 Task: Apply heading 1 on text "computer".
Action: Mouse moved to (714, 193)
Screenshot: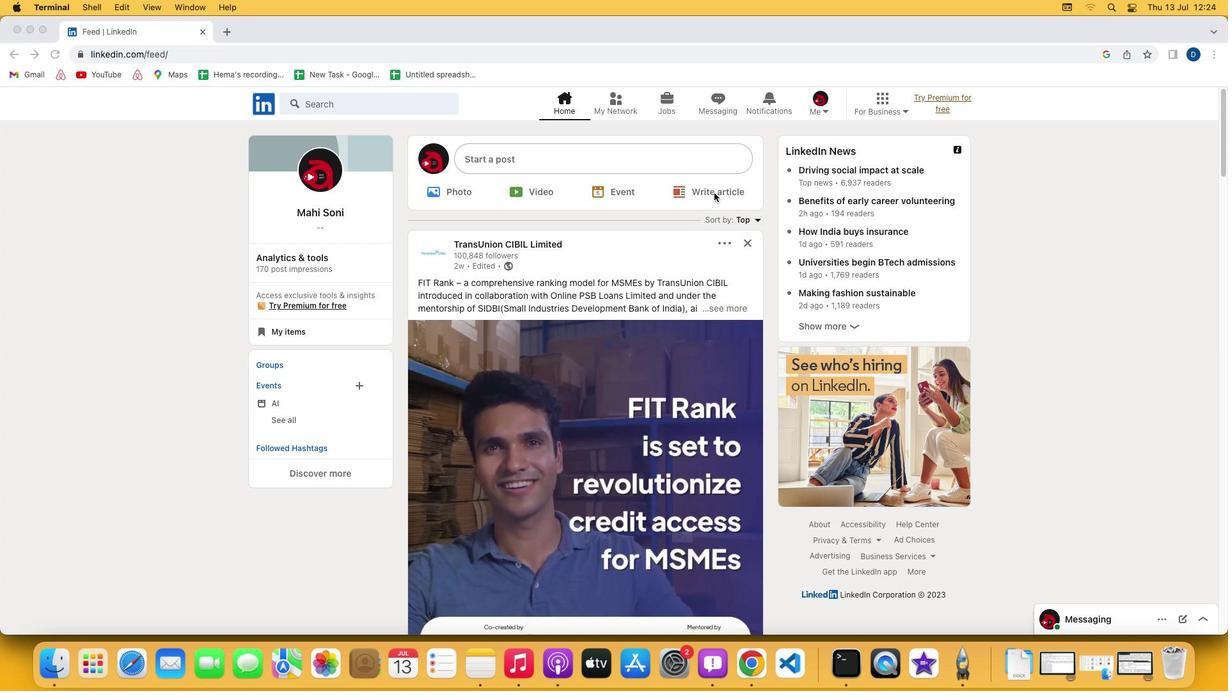
Action: Mouse pressed left at (714, 193)
Screenshot: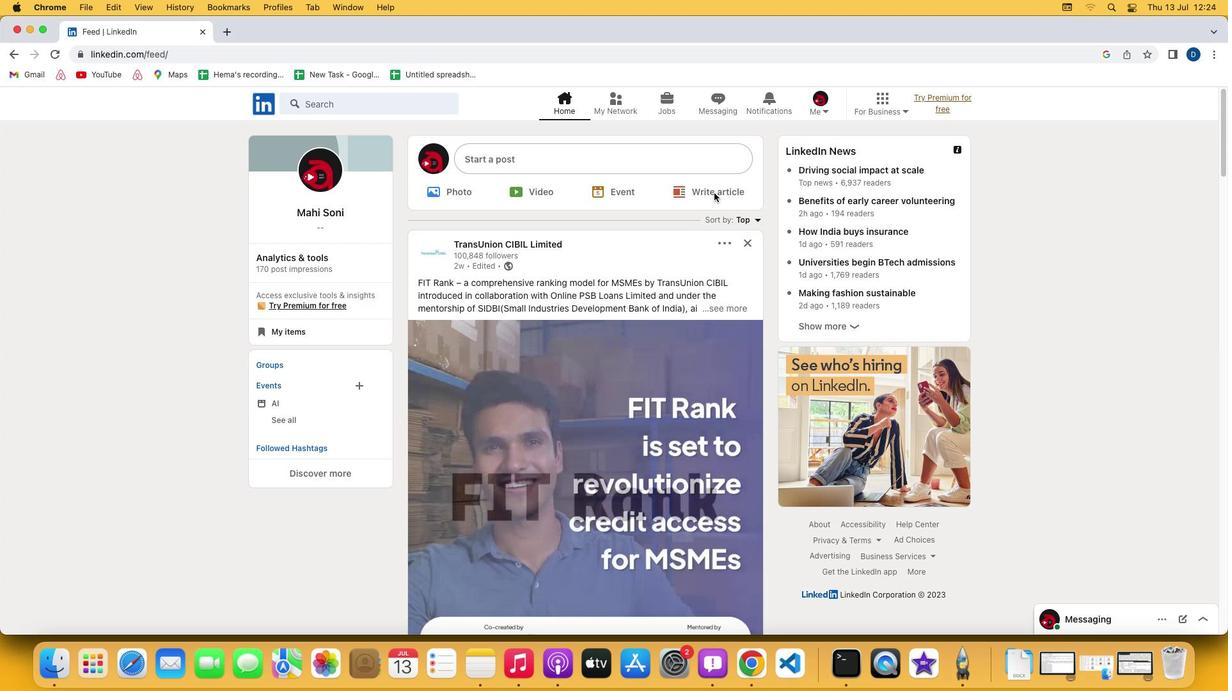 
Action: Mouse pressed left at (714, 193)
Screenshot: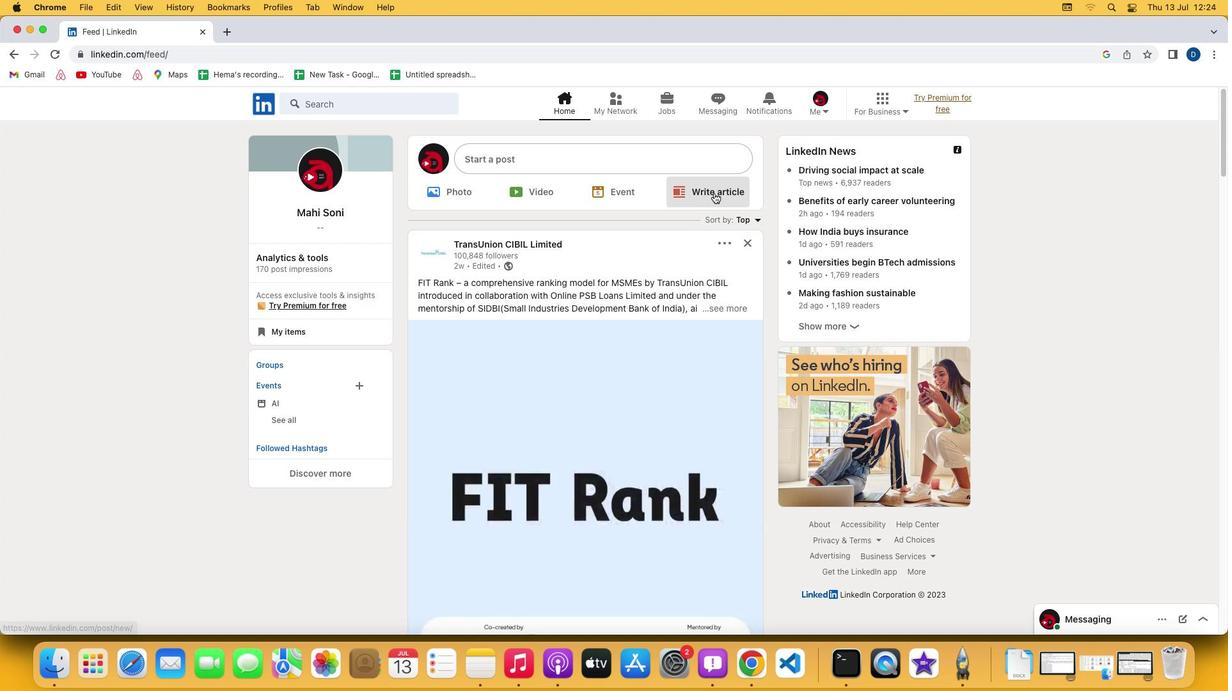 
Action: Mouse moved to (401, 406)
Screenshot: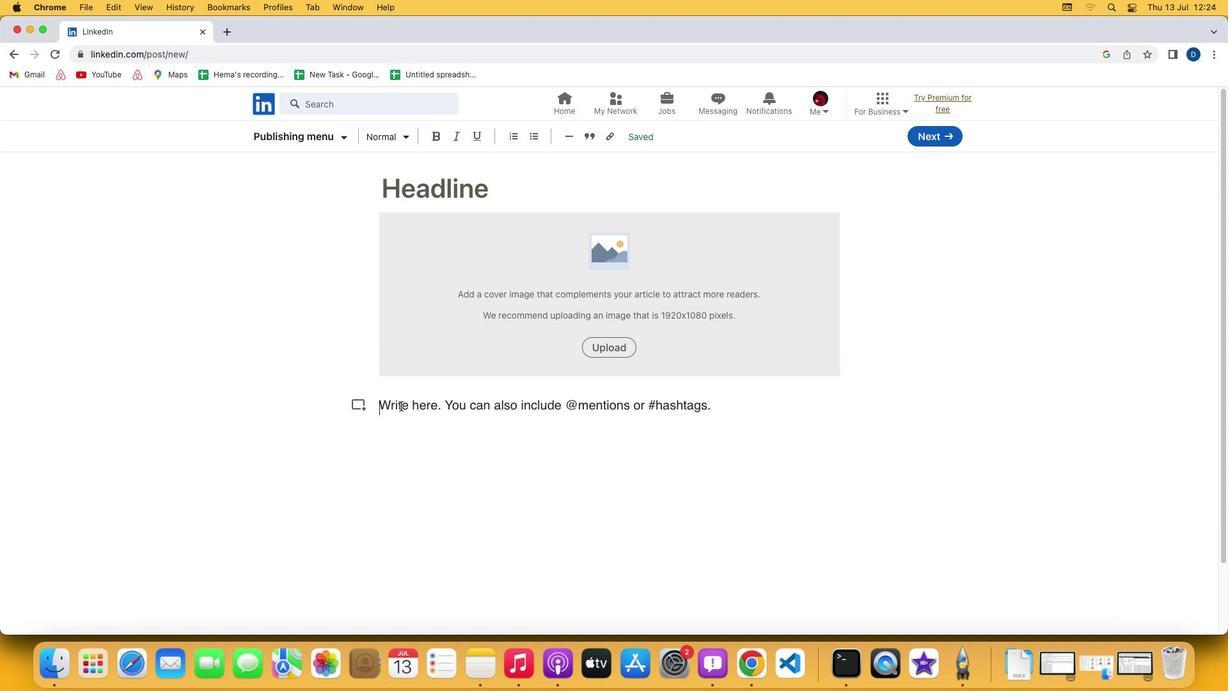
Action: Mouse pressed left at (401, 406)
Screenshot: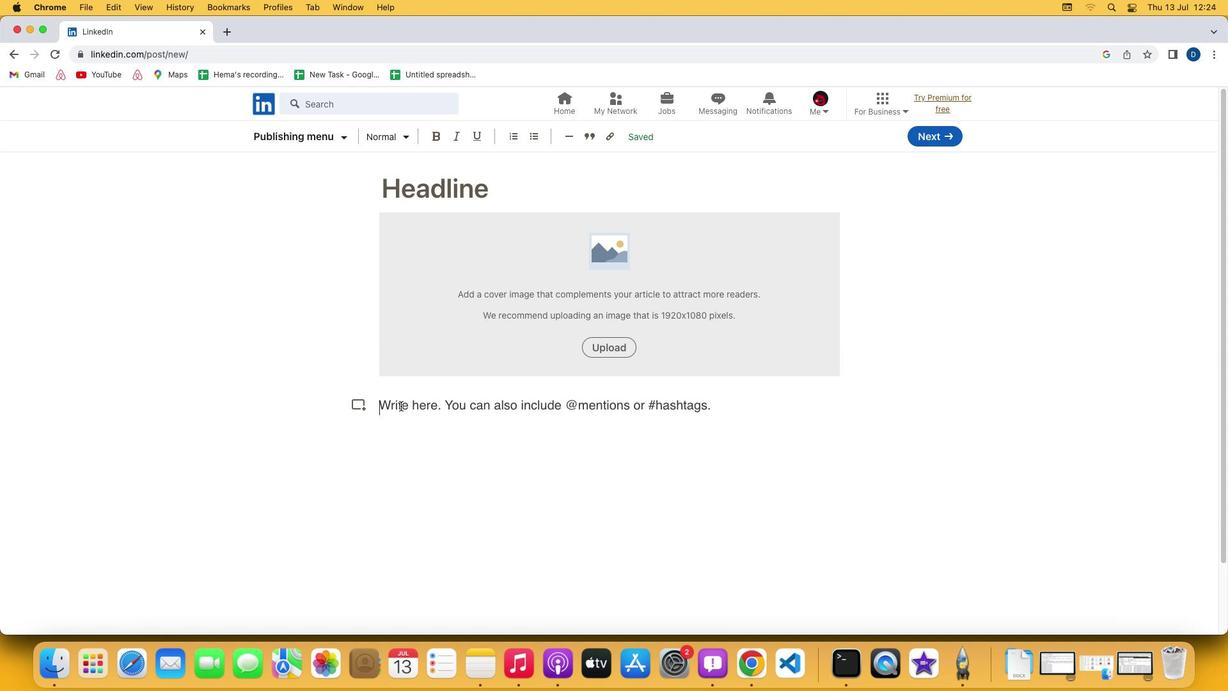 
Action: Key pressed 'c''o''m''p''u''t''e''r'
Screenshot: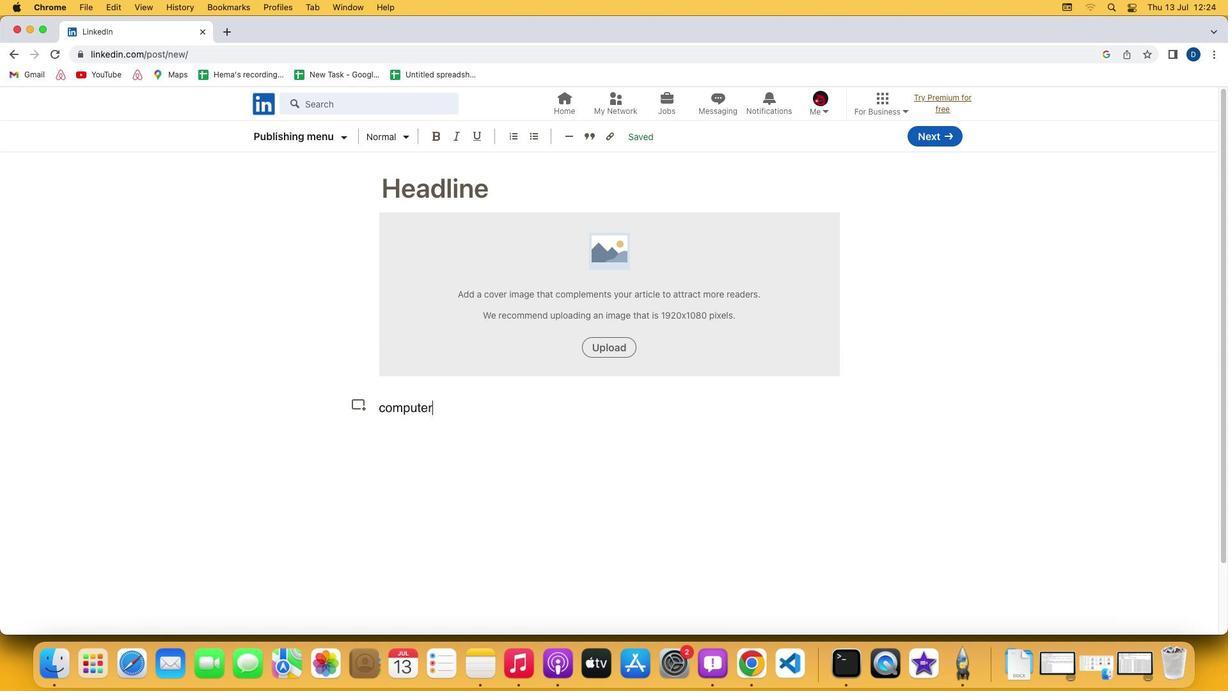 
Action: Mouse moved to (381, 410)
Screenshot: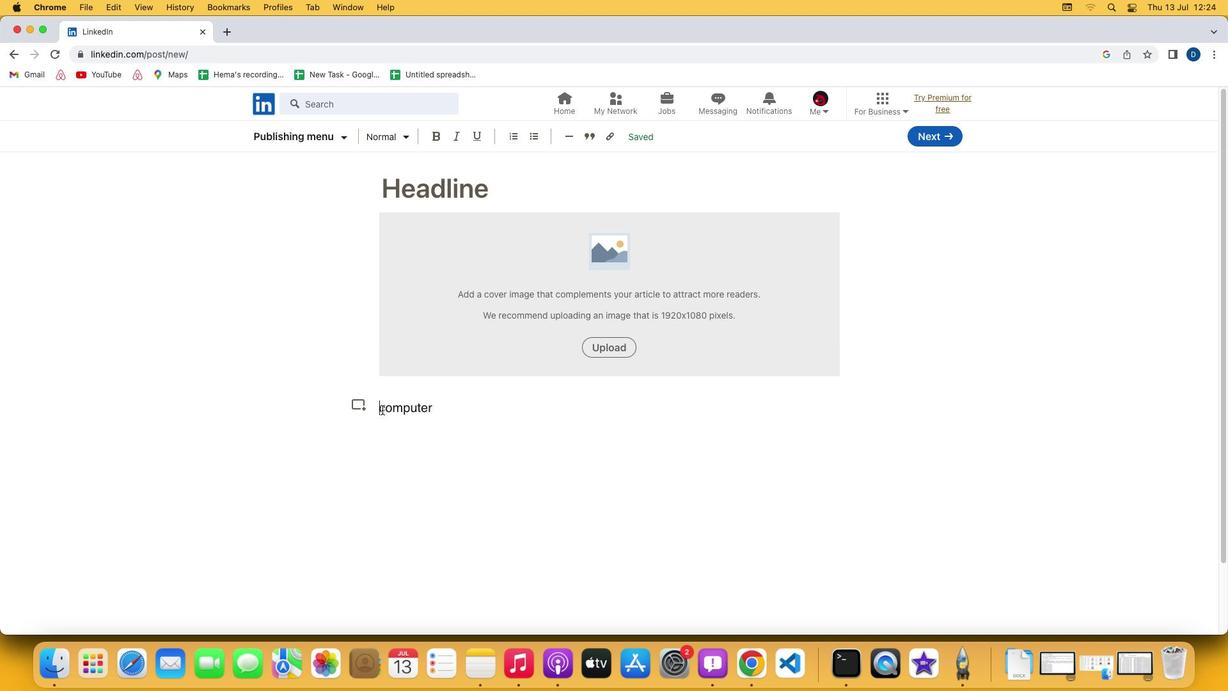 
Action: Mouse pressed left at (381, 410)
Screenshot: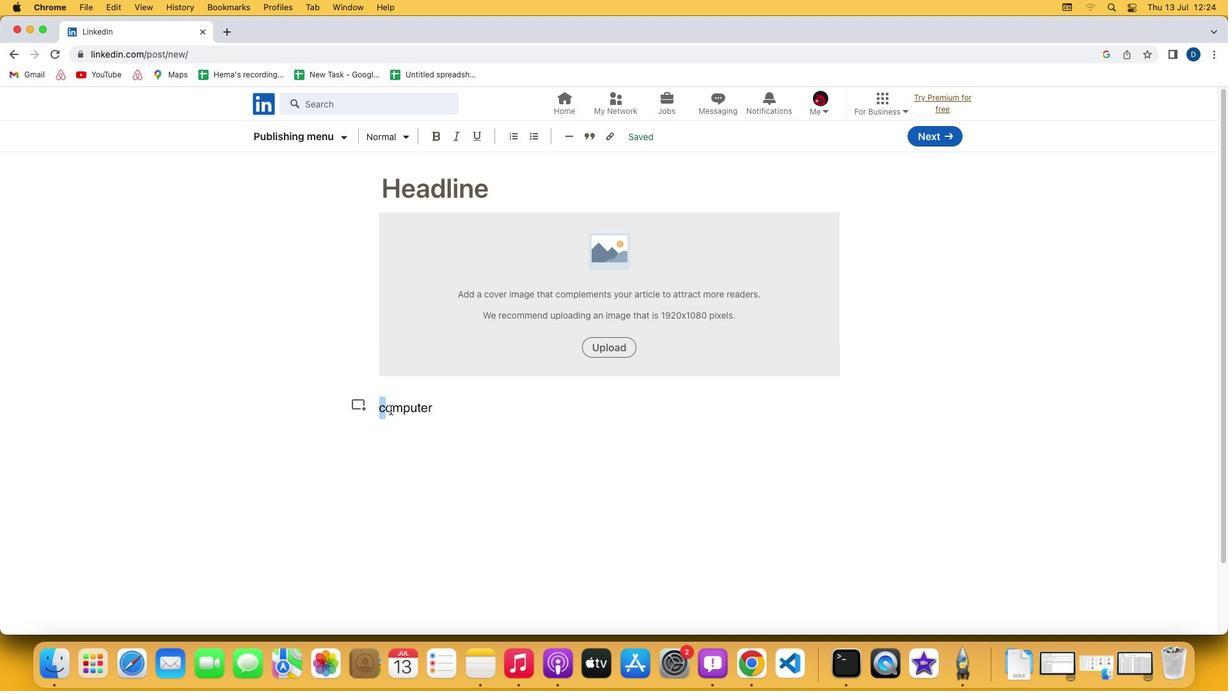 
Action: Mouse moved to (398, 138)
Screenshot: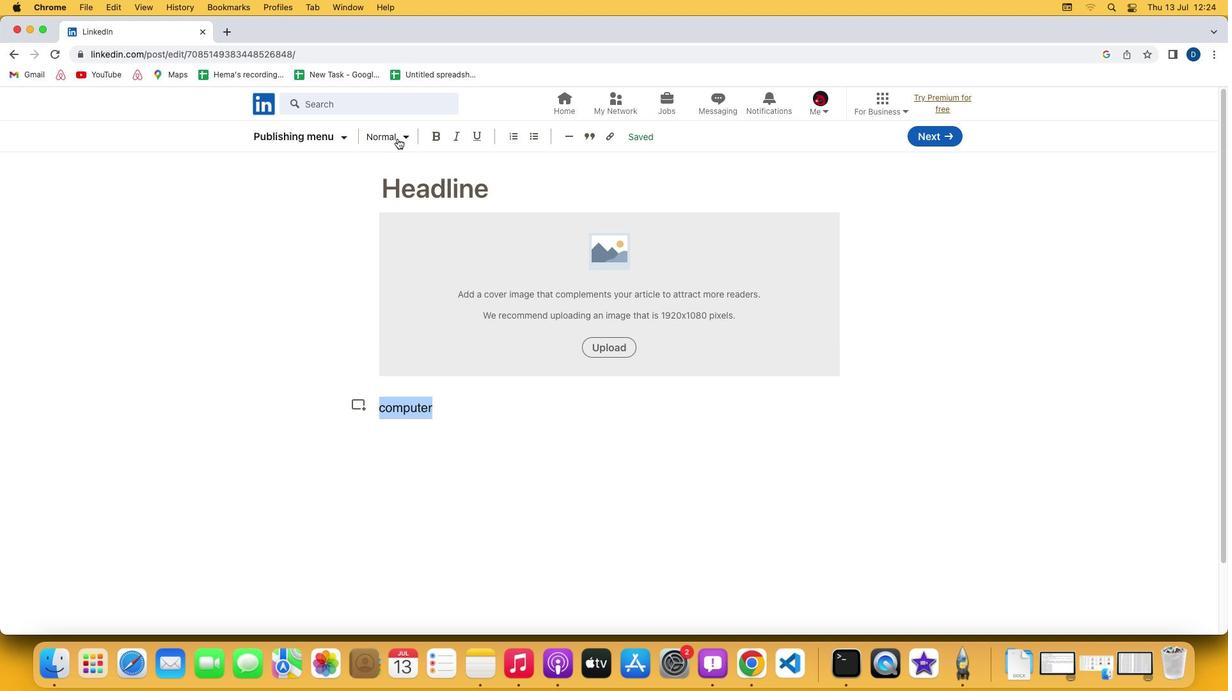 
Action: Mouse pressed left at (398, 138)
Screenshot: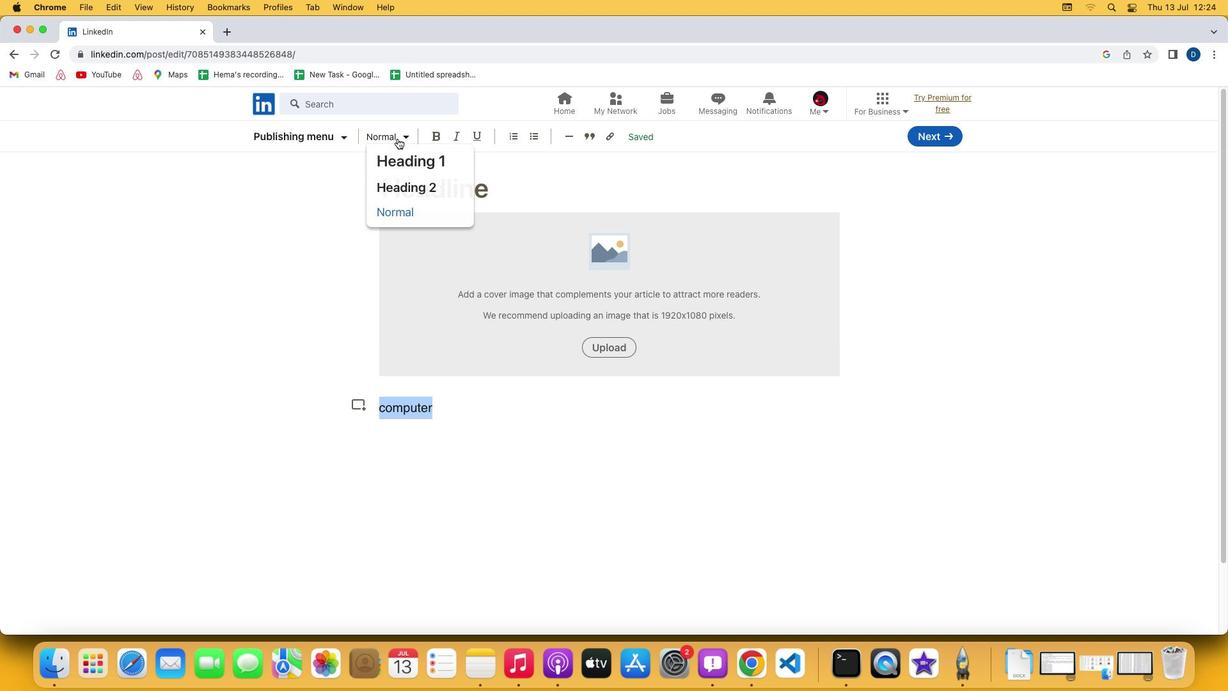 
Action: Mouse moved to (398, 159)
Screenshot: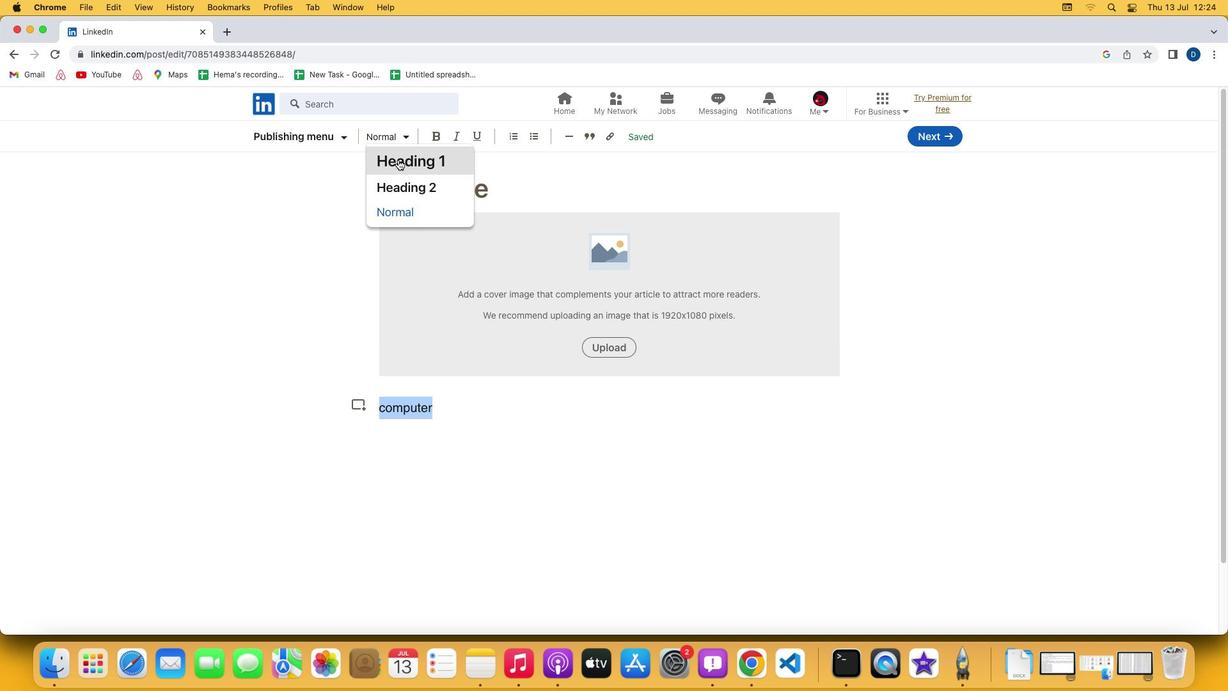
Action: Mouse pressed left at (398, 159)
Screenshot: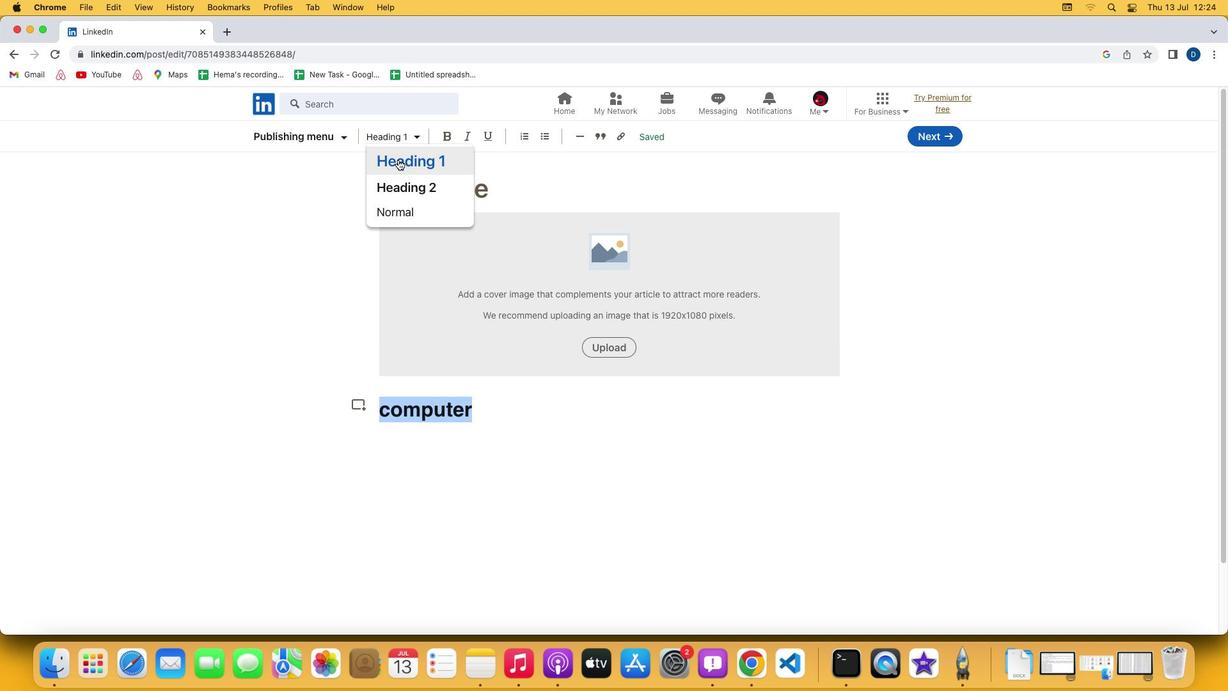 
Action: Mouse moved to (381, 205)
Screenshot: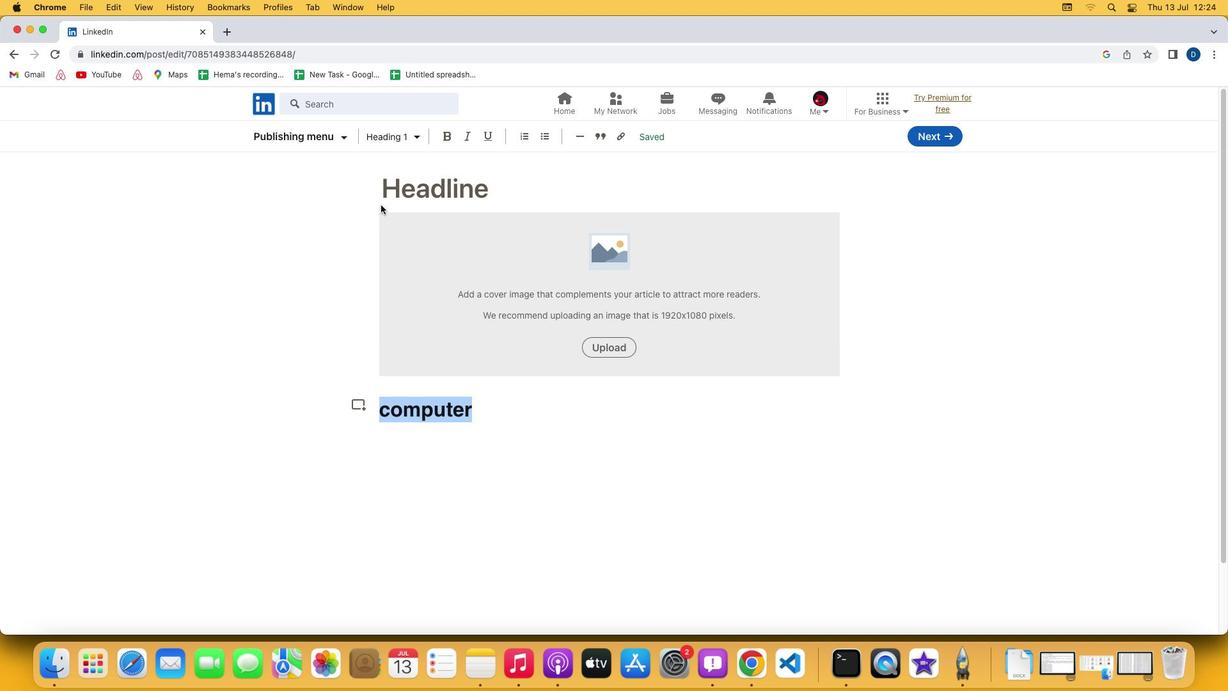 
